 Task: Align the text to left.
Action: Mouse moved to (494, 356)
Screenshot: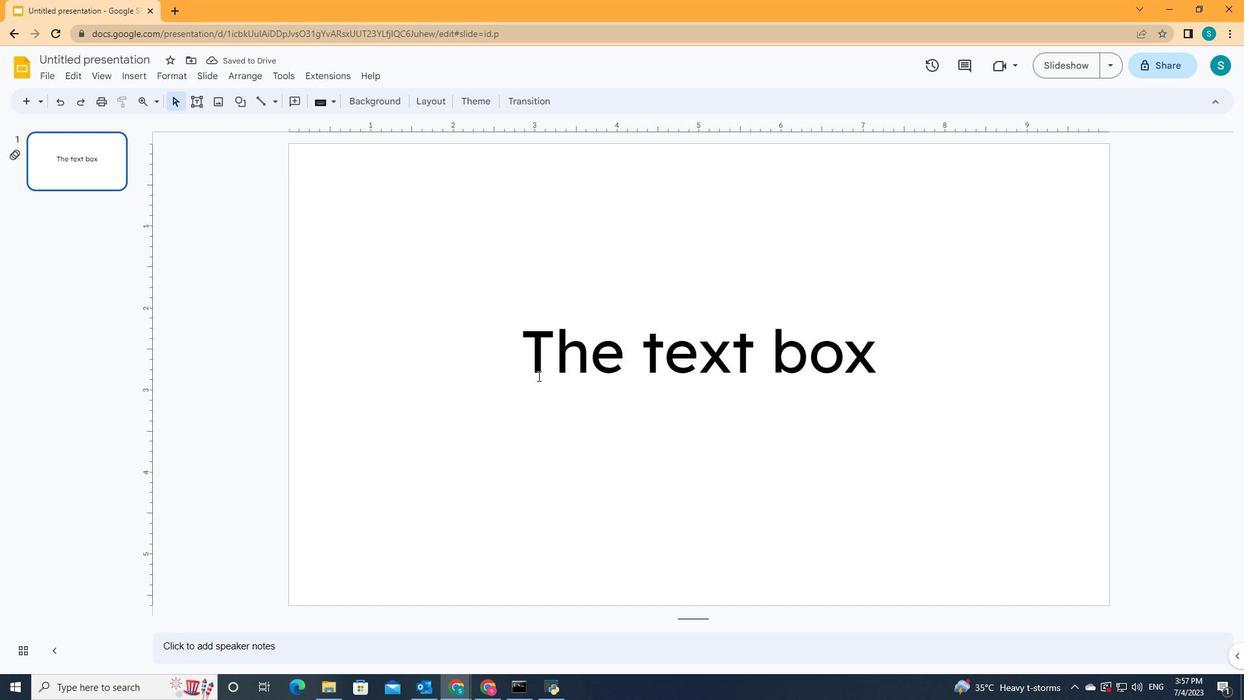 
Action: Mouse pressed left at (494, 356)
Screenshot: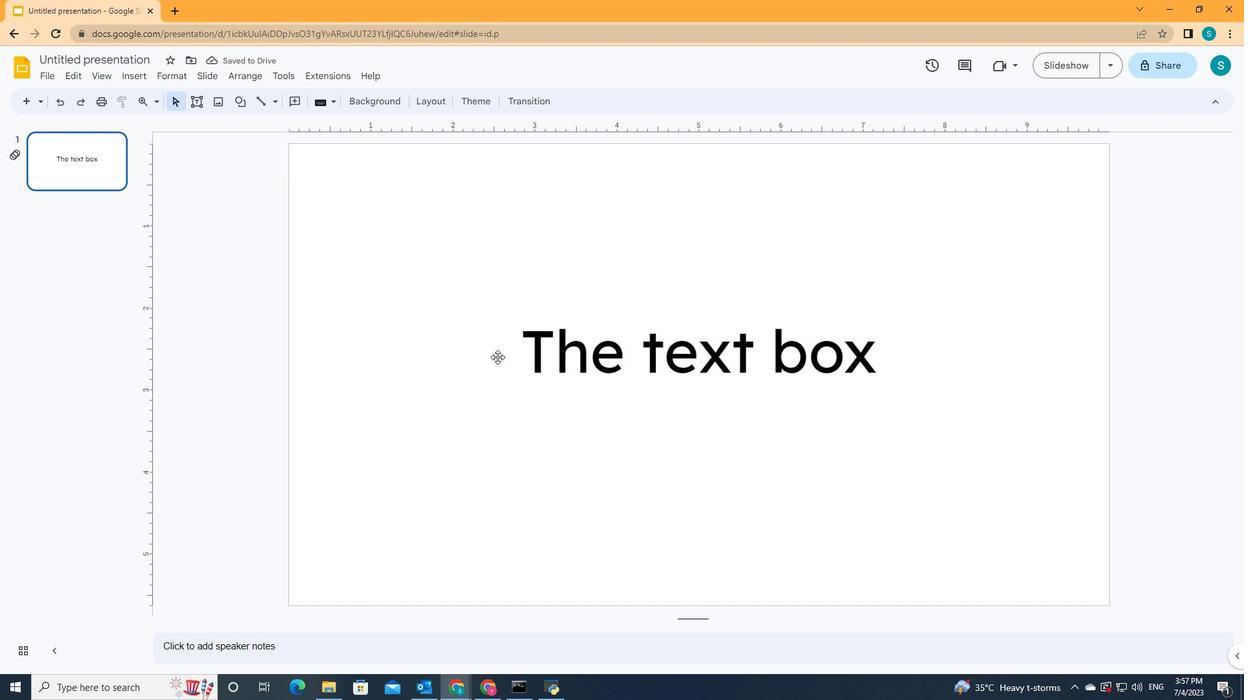 
Action: Mouse moved to (686, 101)
Screenshot: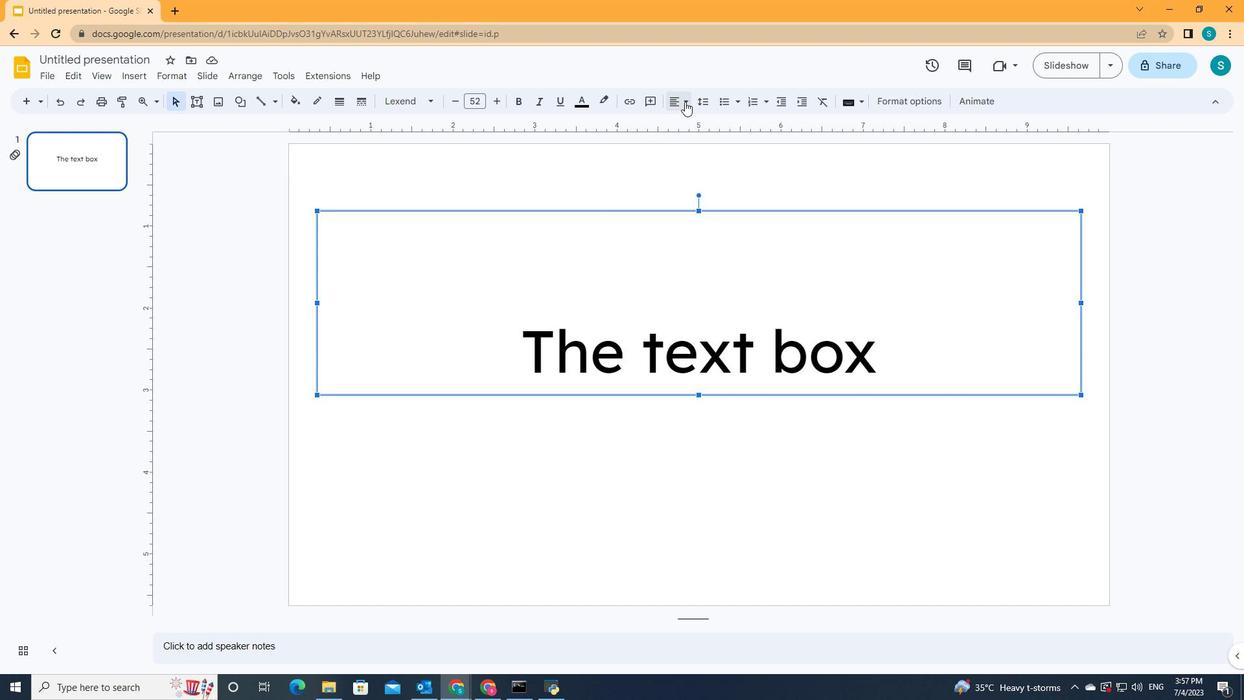
Action: Mouse pressed left at (686, 101)
Screenshot: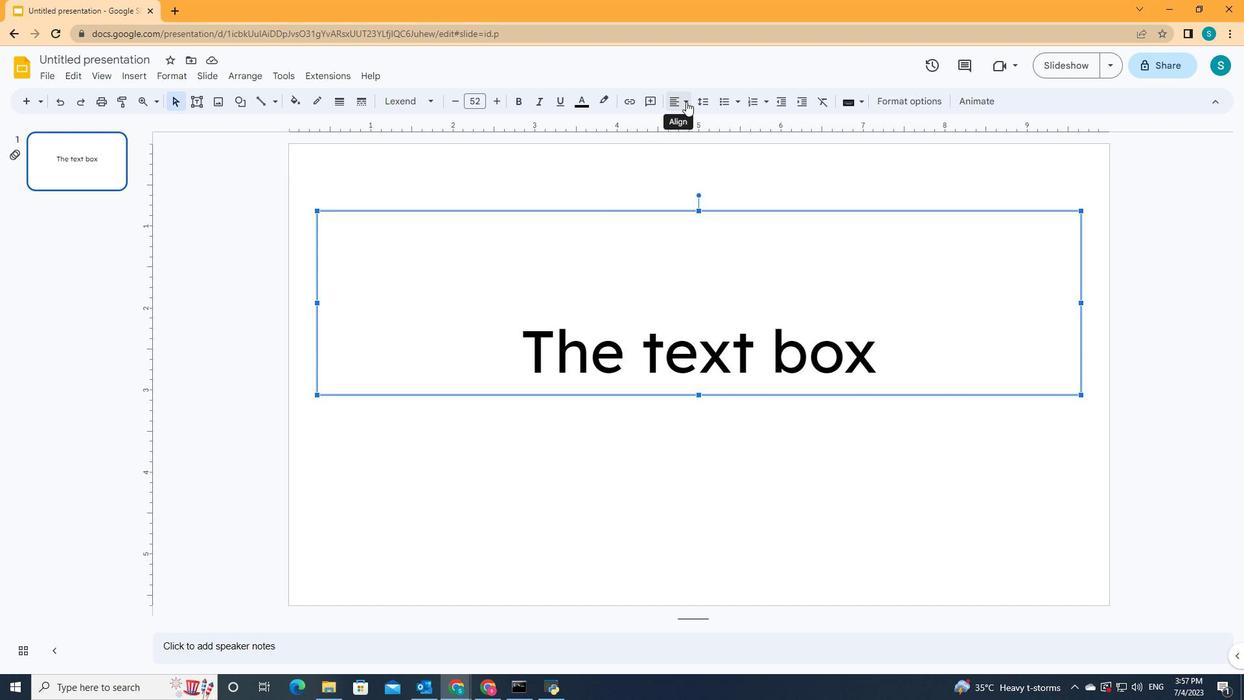
Action: Mouse moved to (680, 124)
Screenshot: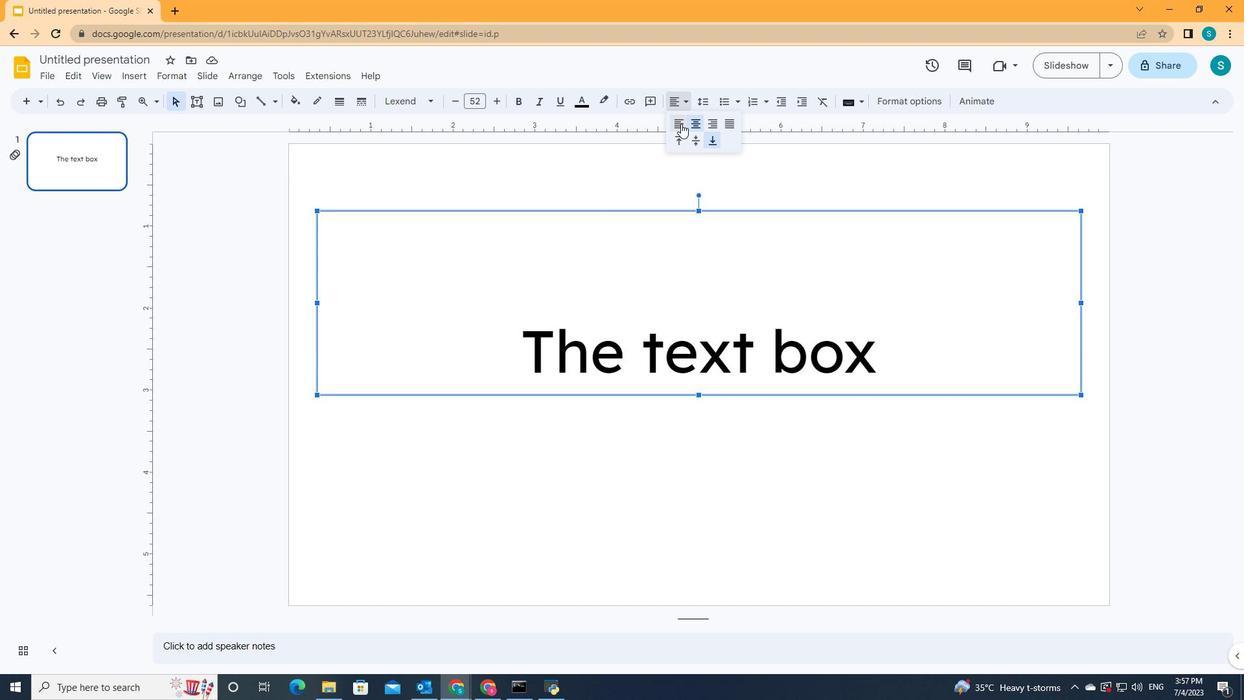 
Action: Mouse pressed left at (680, 124)
Screenshot: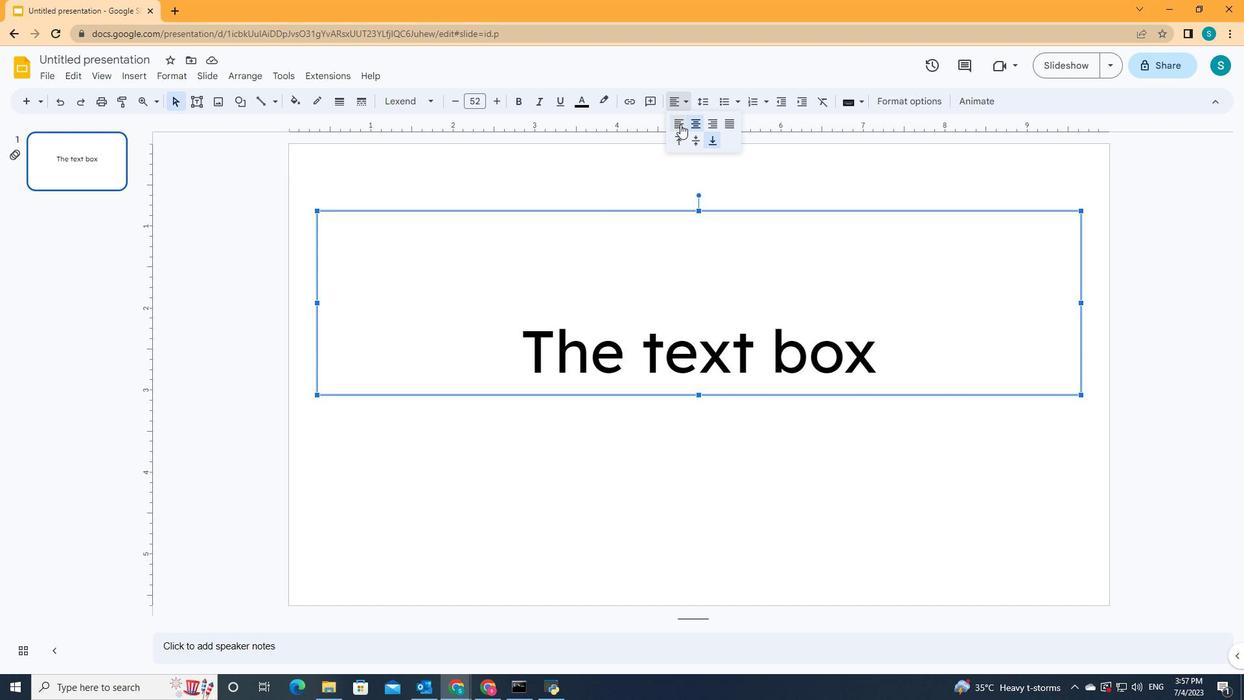 
